 Task: Add the task  Create a new chatbot for customer support to the section Agile Aviators in the project AgileCon and add a Due Date to the respective task as 2023/09/21
Action: Mouse moved to (82, 348)
Screenshot: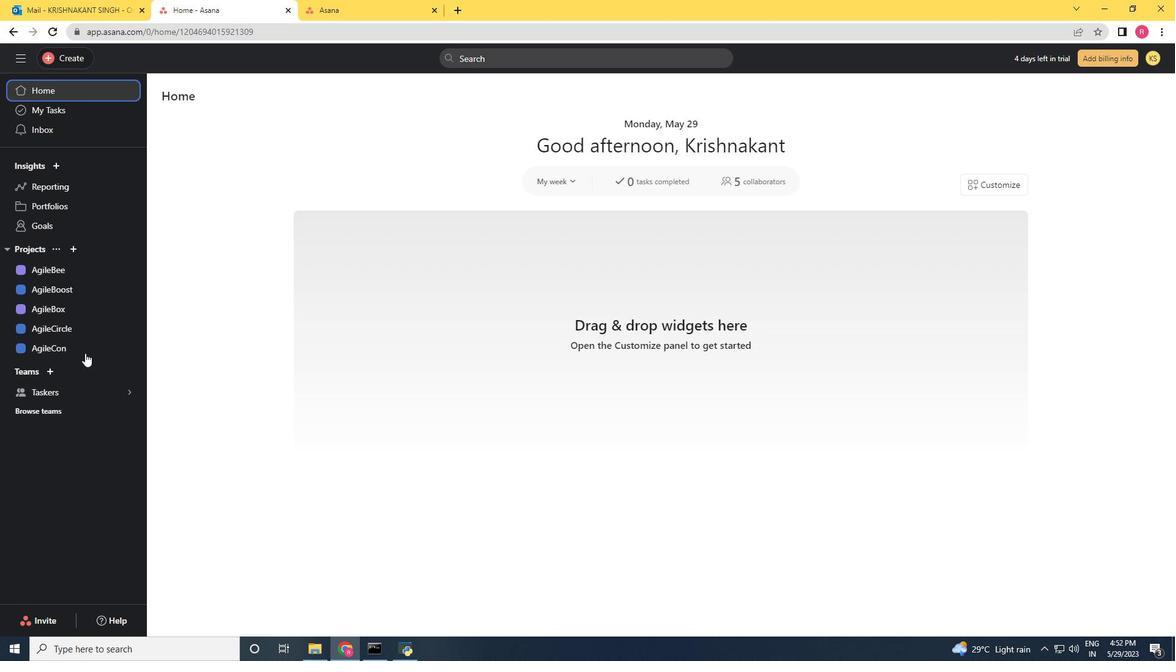 
Action: Mouse pressed left at (82, 348)
Screenshot: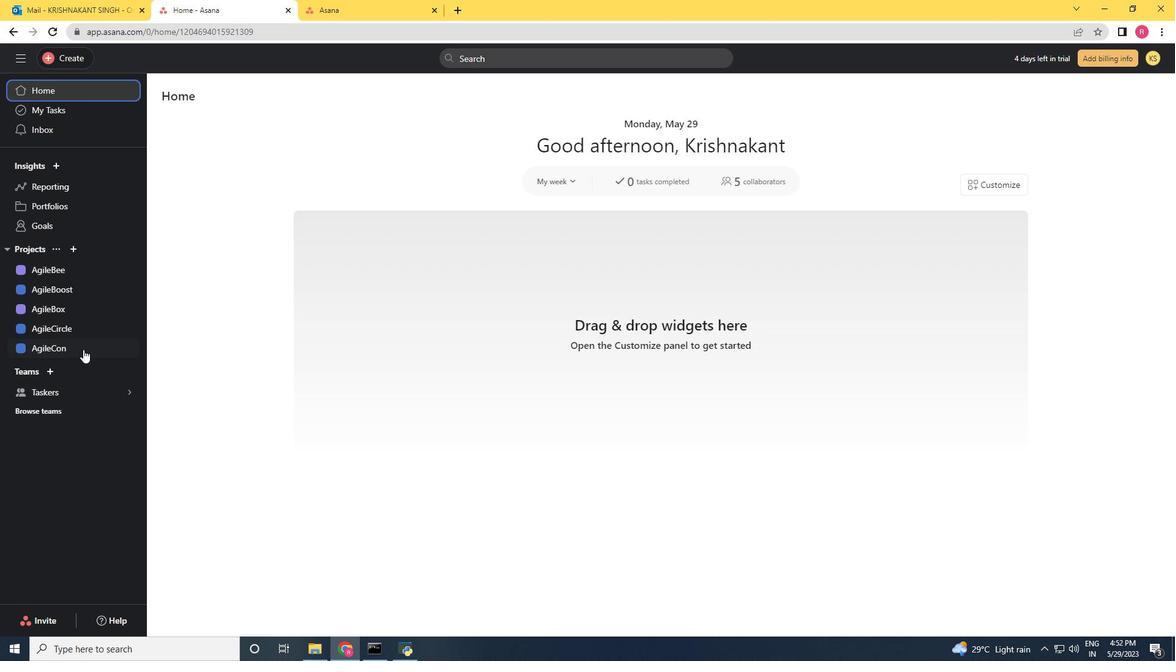 
Action: Mouse moved to (703, 244)
Screenshot: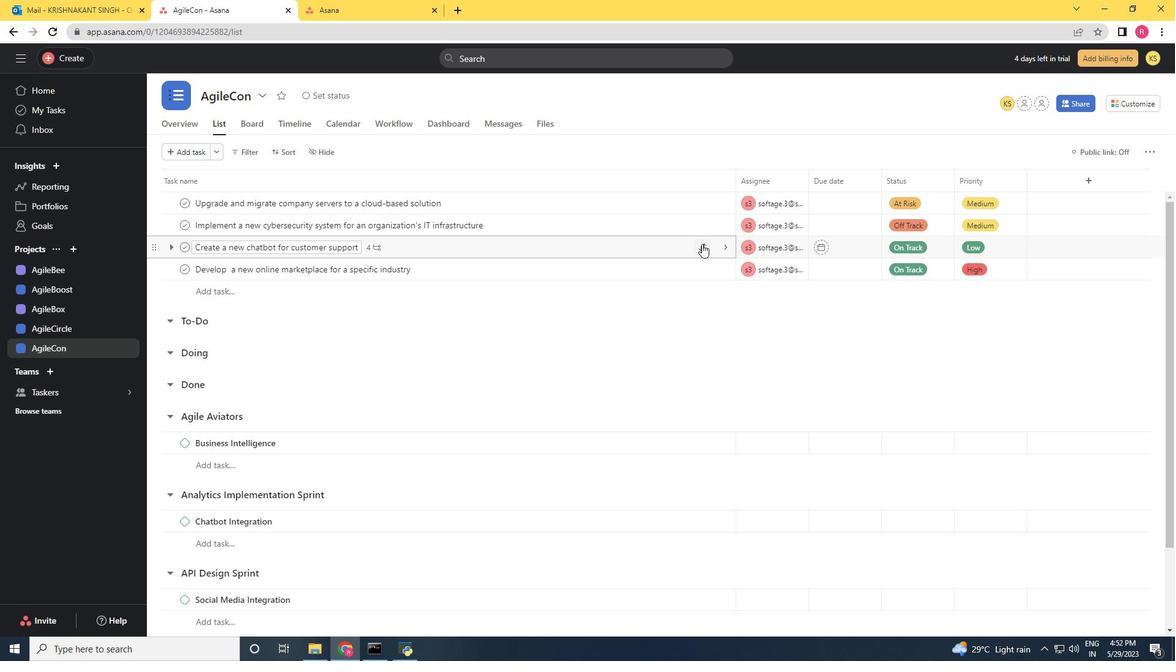 
Action: Mouse pressed left at (703, 244)
Screenshot: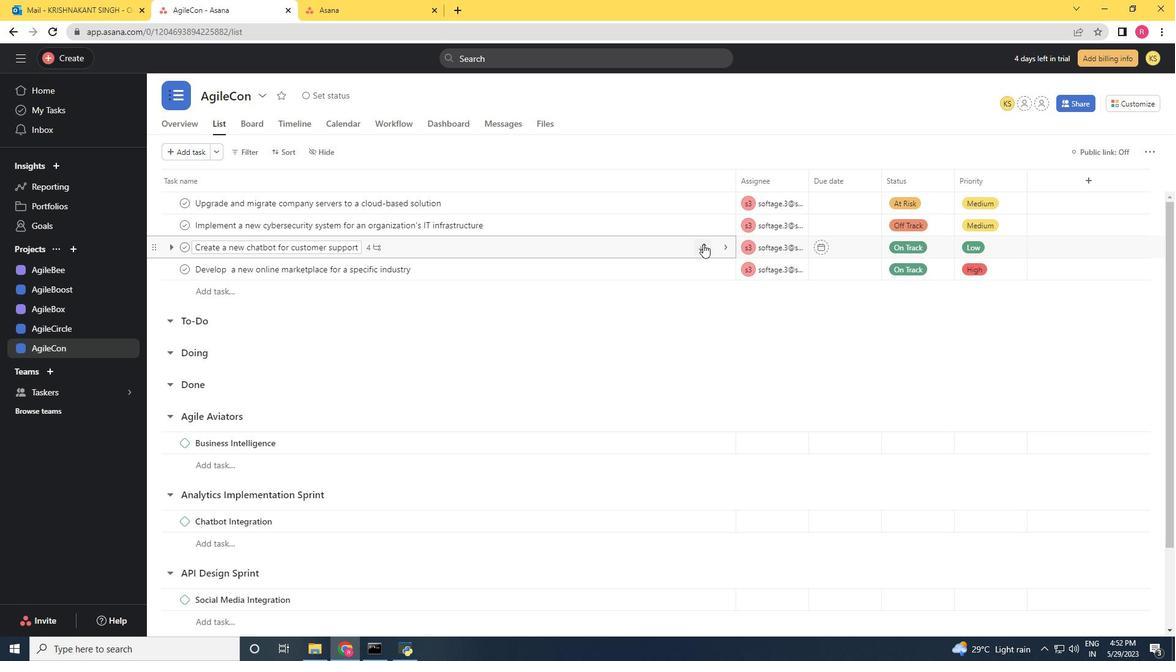 
Action: Mouse moved to (633, 377)
Screenshot: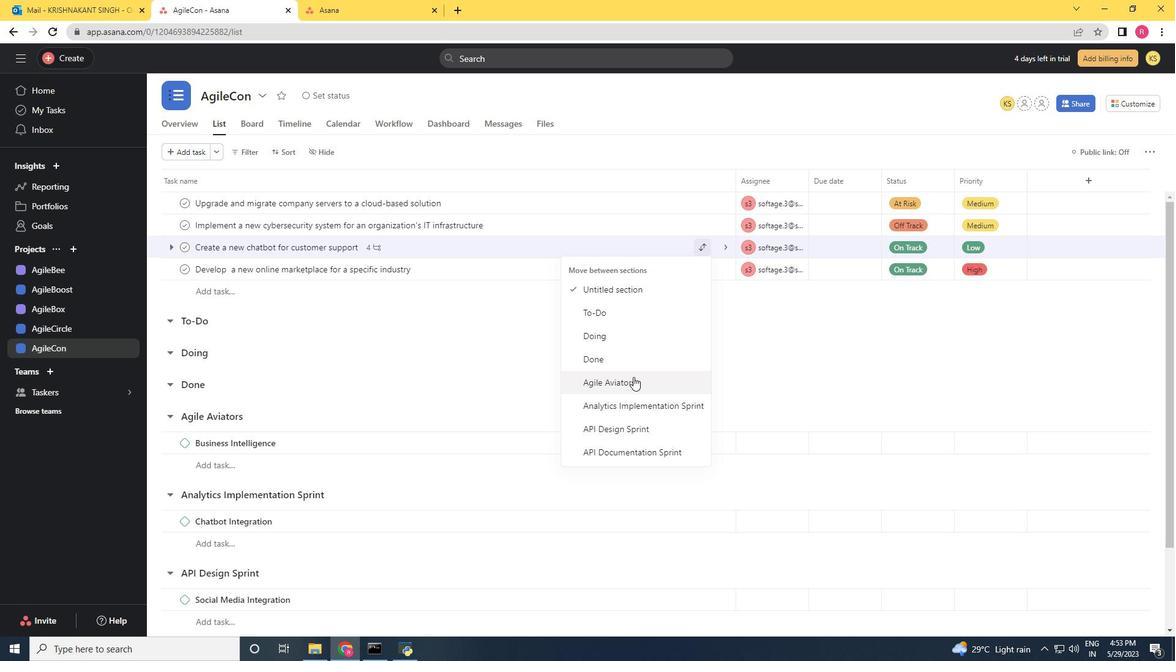 
Action: Mouse pressed left at (633, 377)
Screenshot: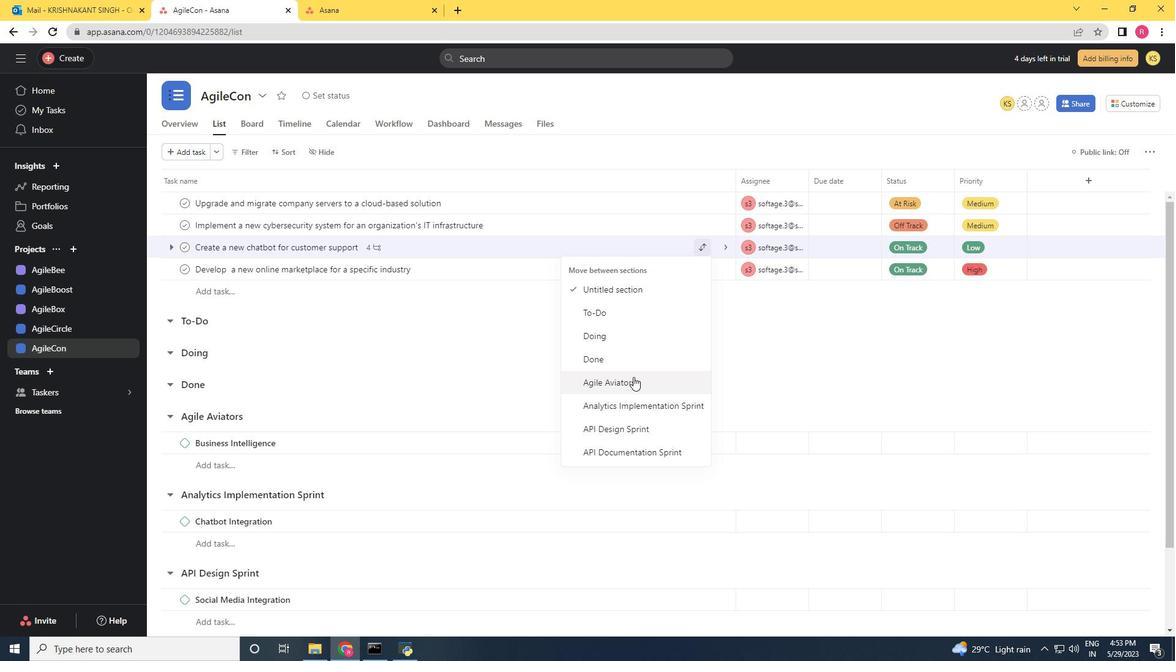 
Action: Mouse moved to (636, 413)
Screenshot: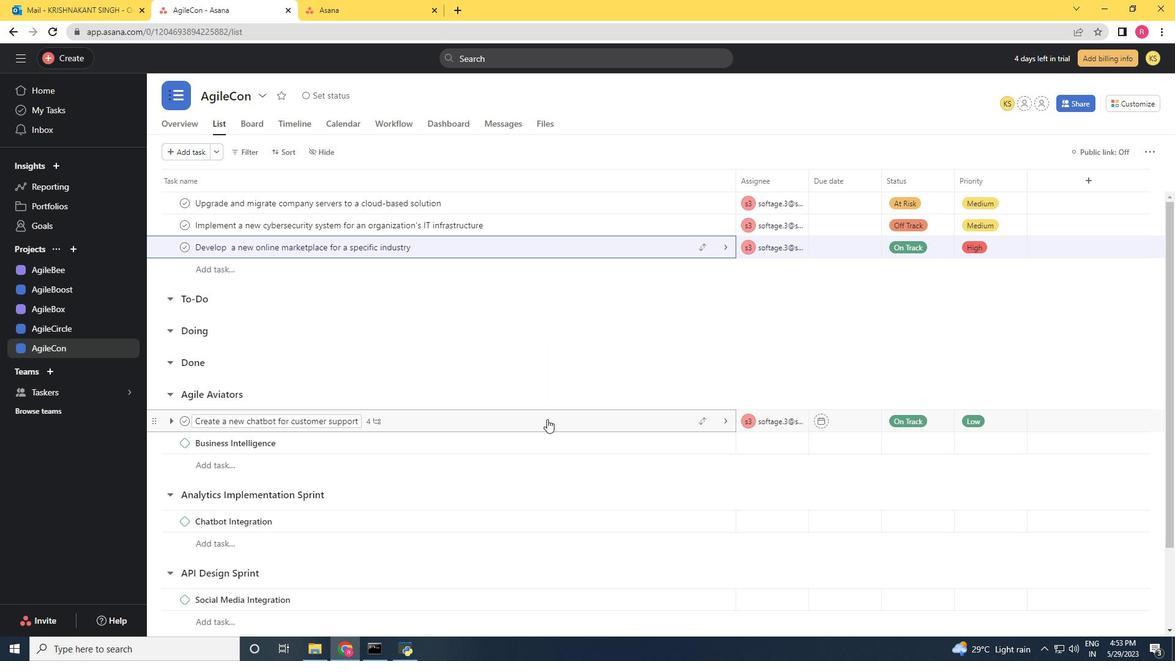 
Action: Mouse pressed left at (636, 413)
Screenshot: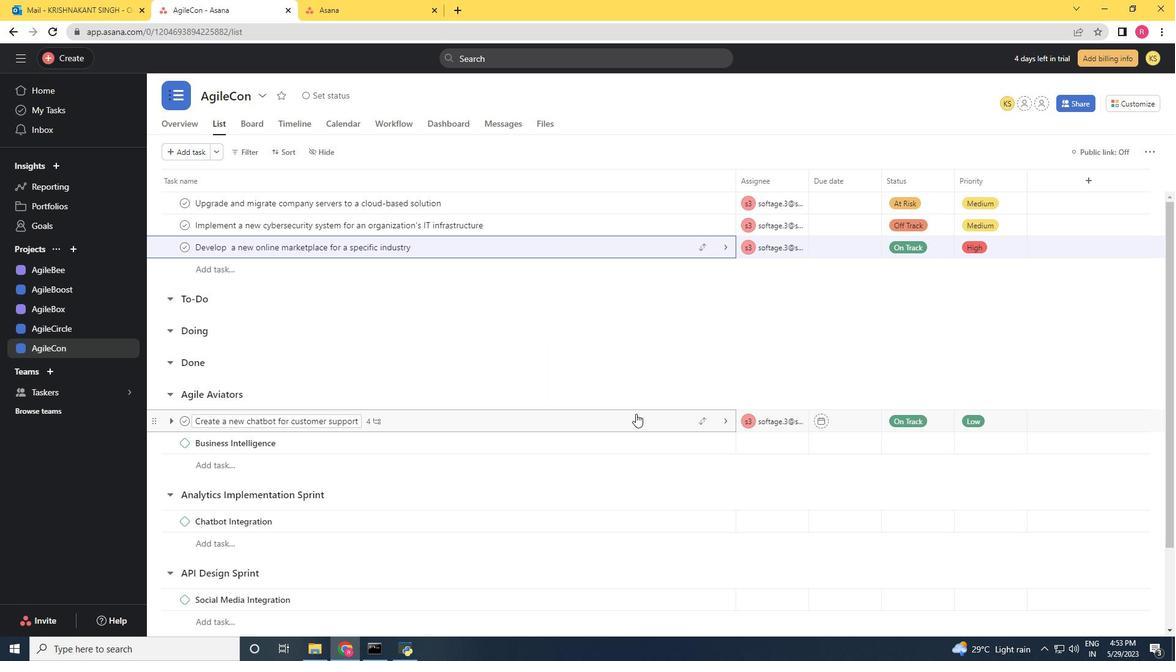 
Action: Mouse moved to (915, 242)
Screenshot: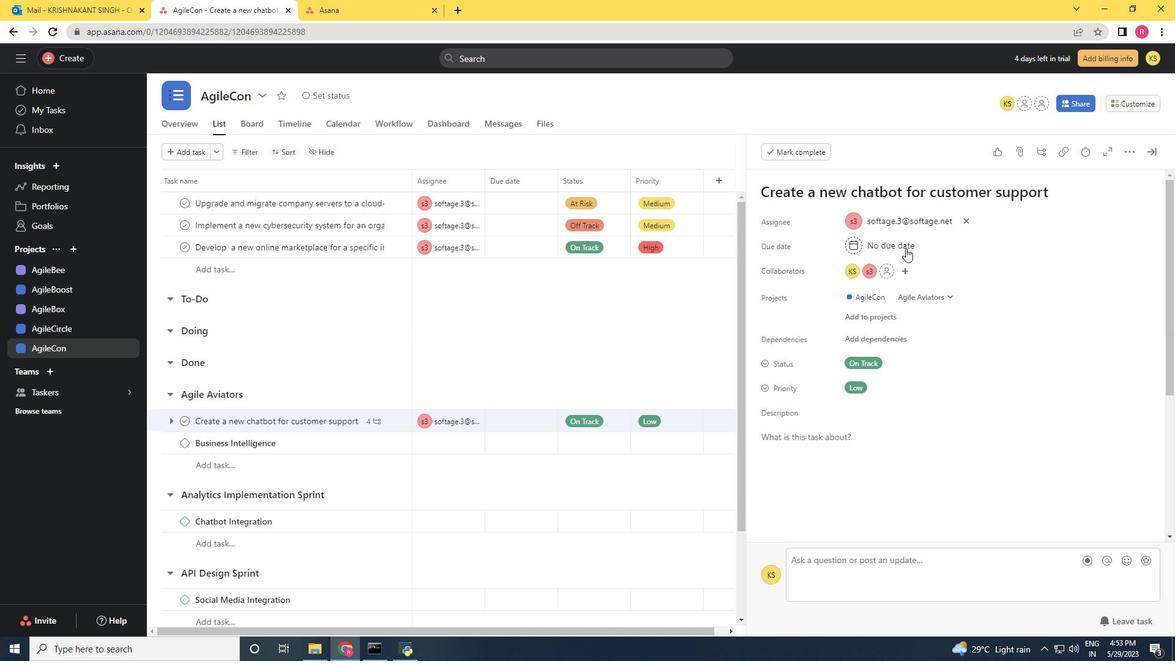 
Action: Mouse pressed left at (915, 242)
Screenshot: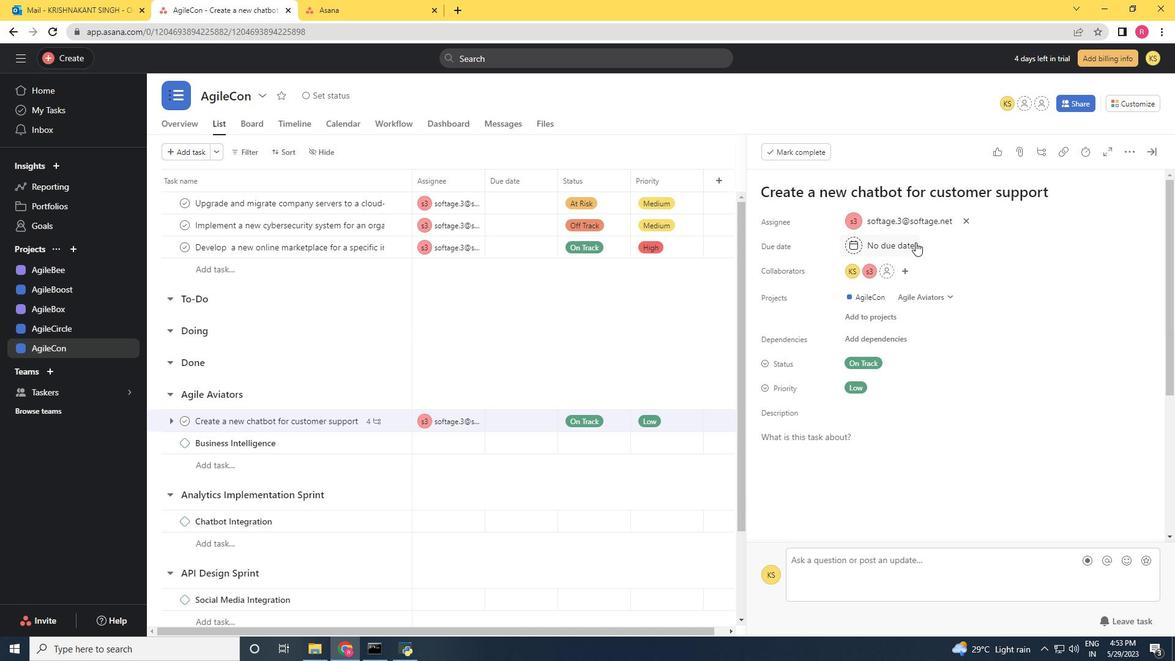 
Action: Mouse moved to (992, 303)
Screenshot: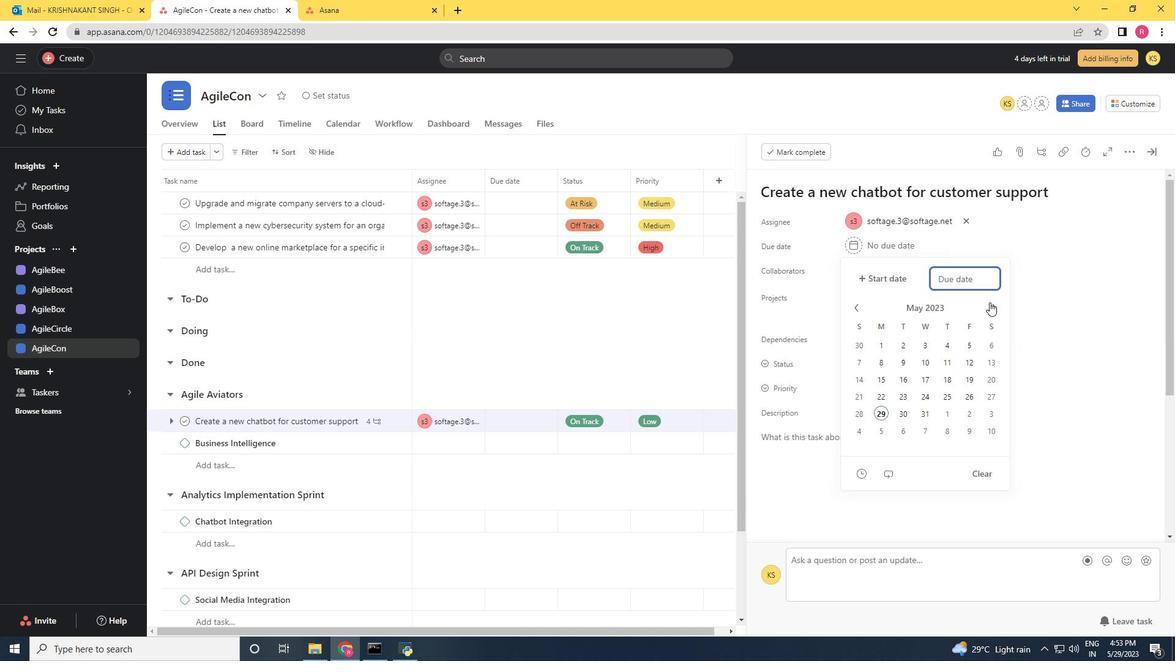 
Action: Mouse pressed left at (992, 303)
Screenshot: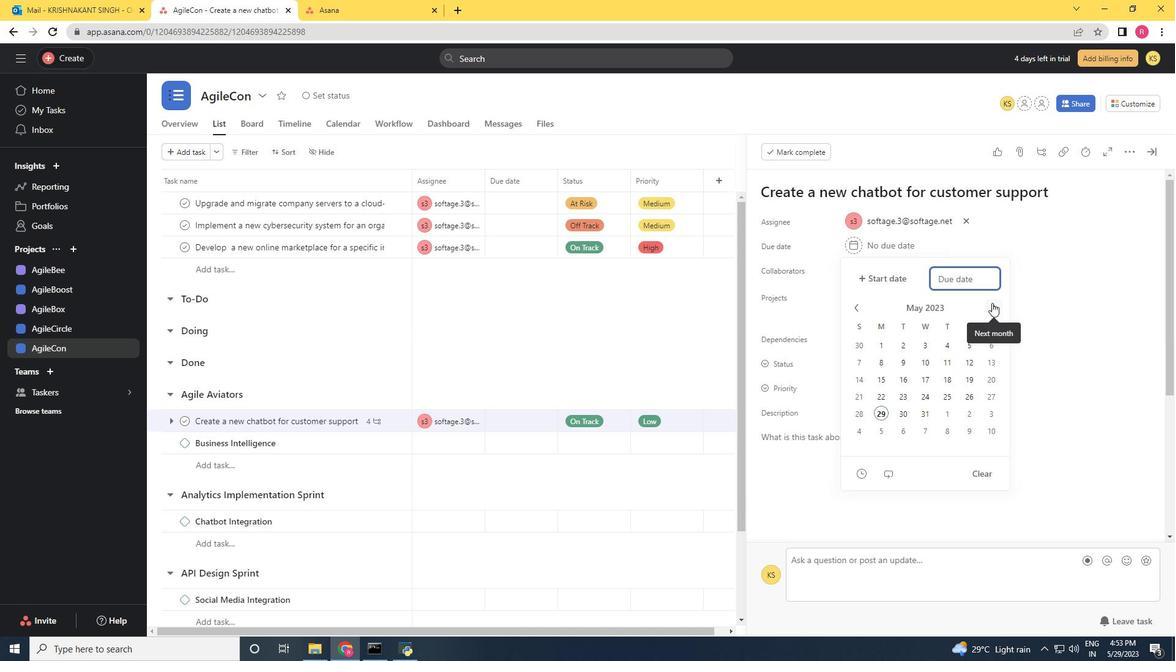 
Action: Mouse pressed left at (992, 303)
Screenshot: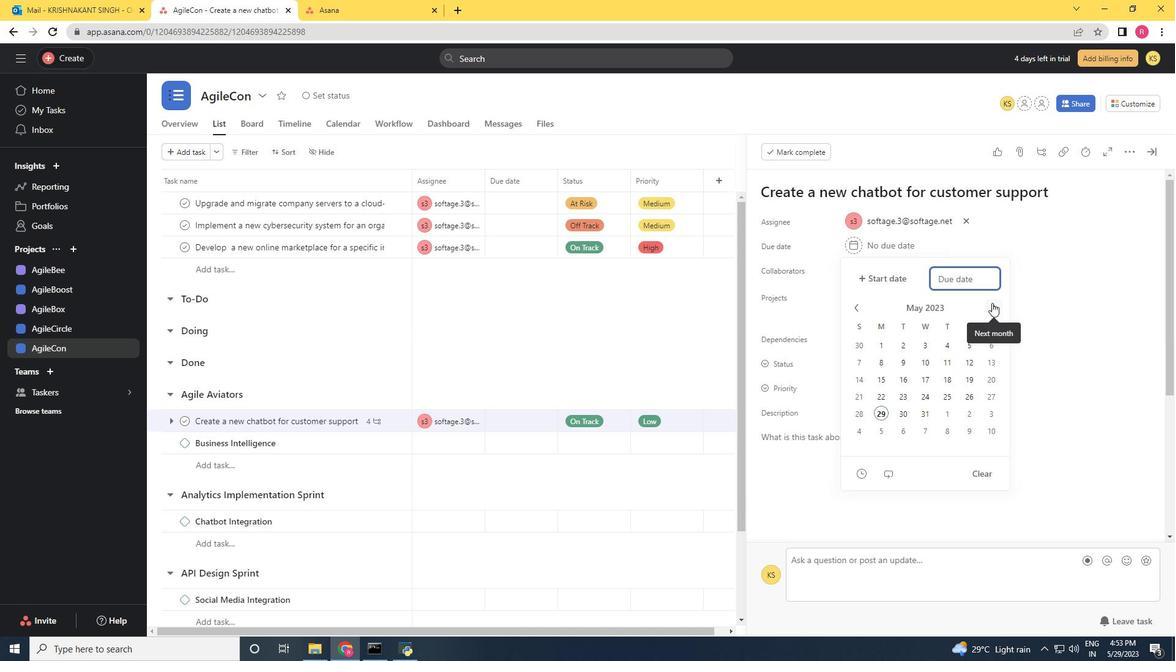 
Action: Mouse pressed left at (992, 303)
Screenshot: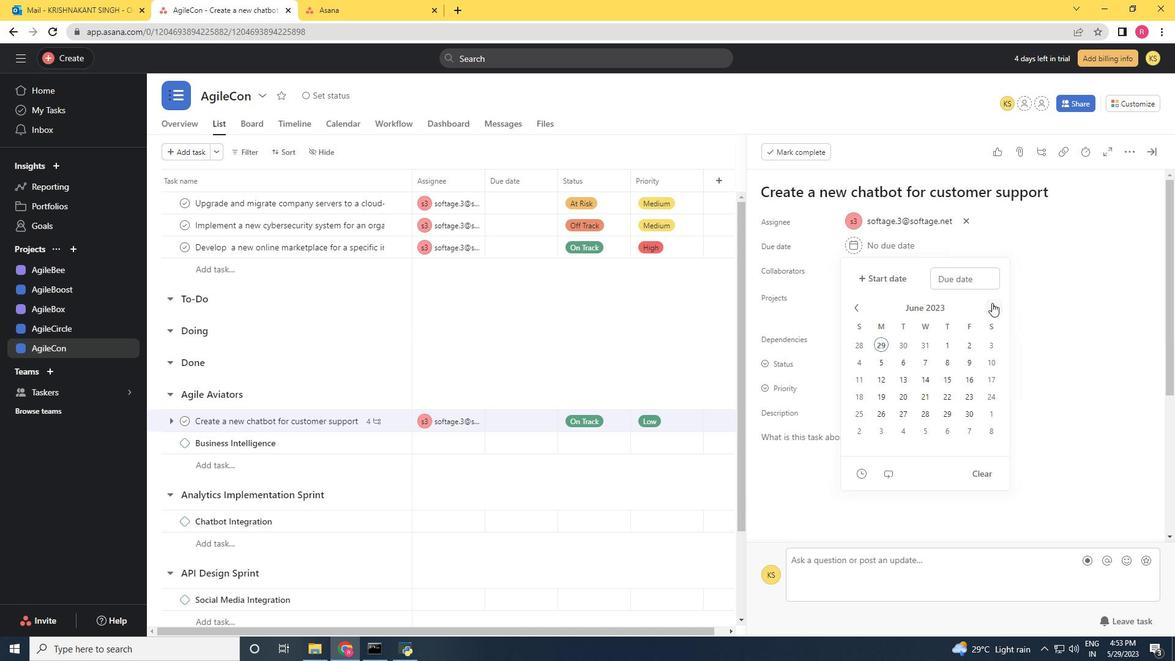 
Action: Mouse pressed left at (992, 303)
Screenshot: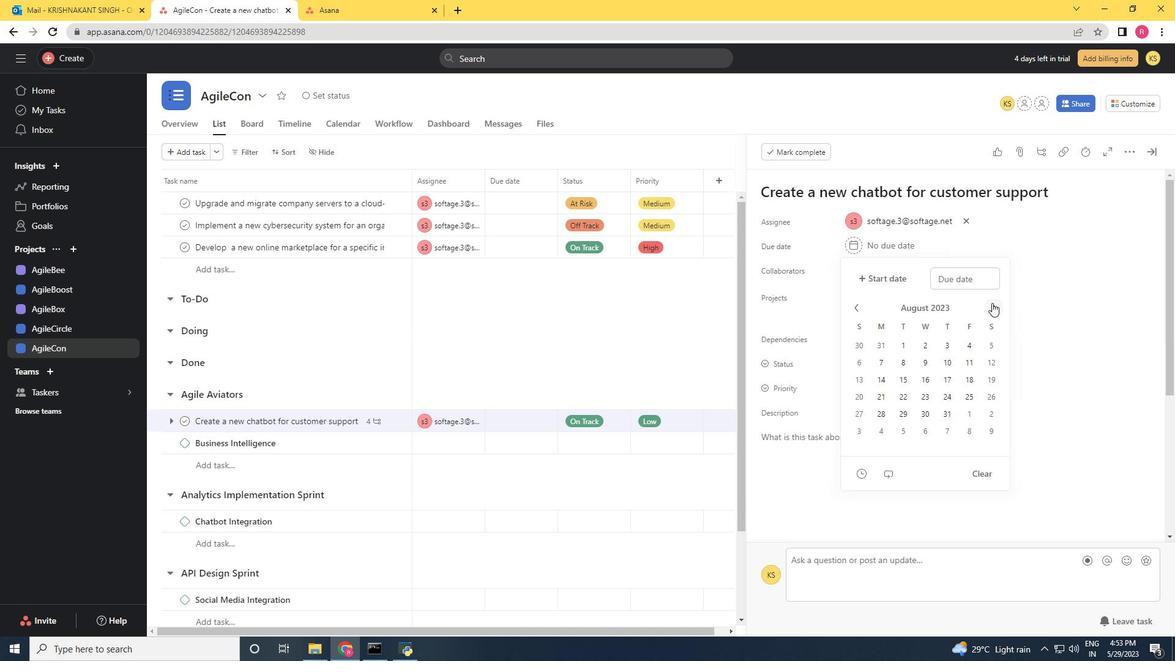 
Action: Mouse moved to (946, 396)
Screenshot: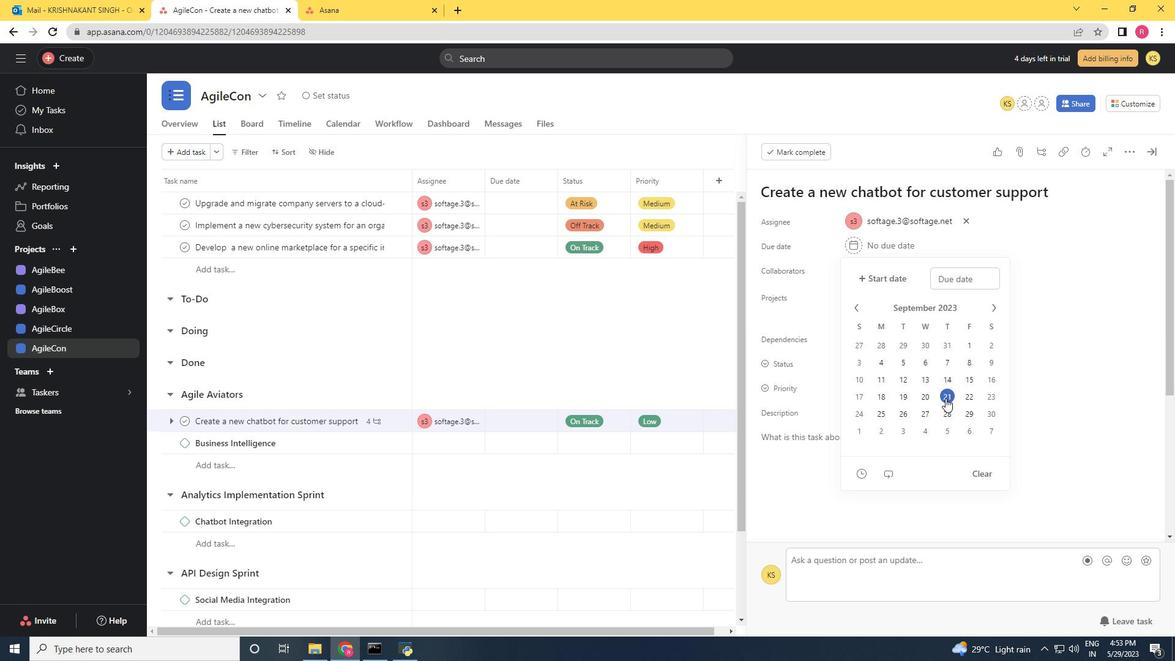 
Action: Mouse pressed left at (946, 396)
Screenshot: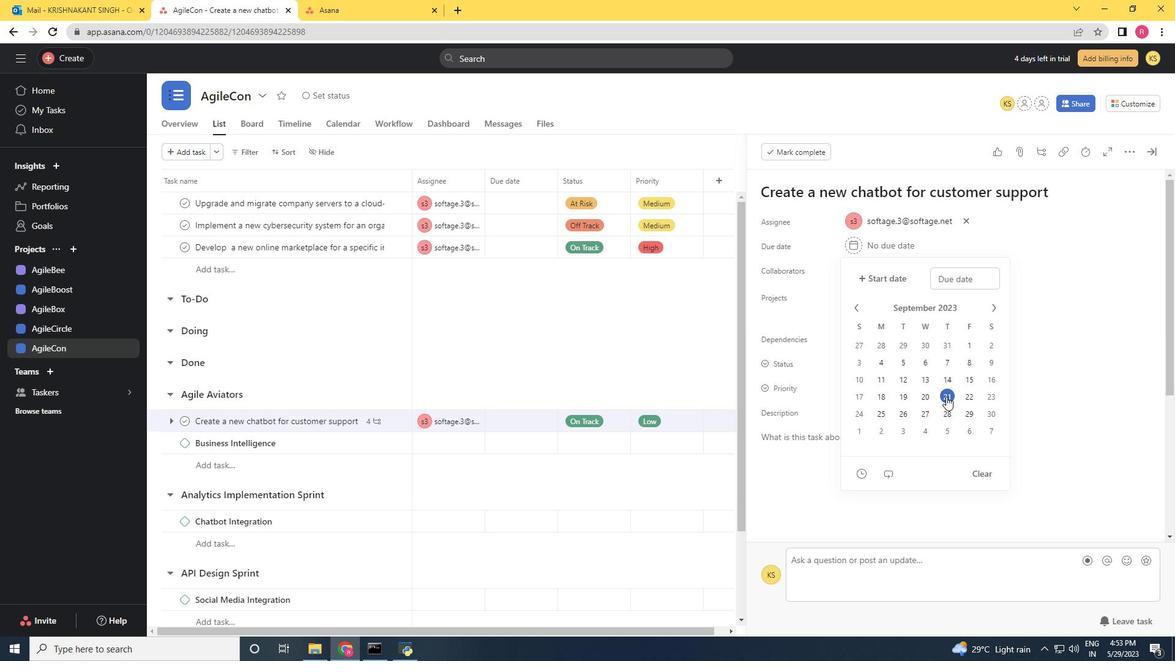 
Action: Mouse moved to (1092, 338)
Screenshot: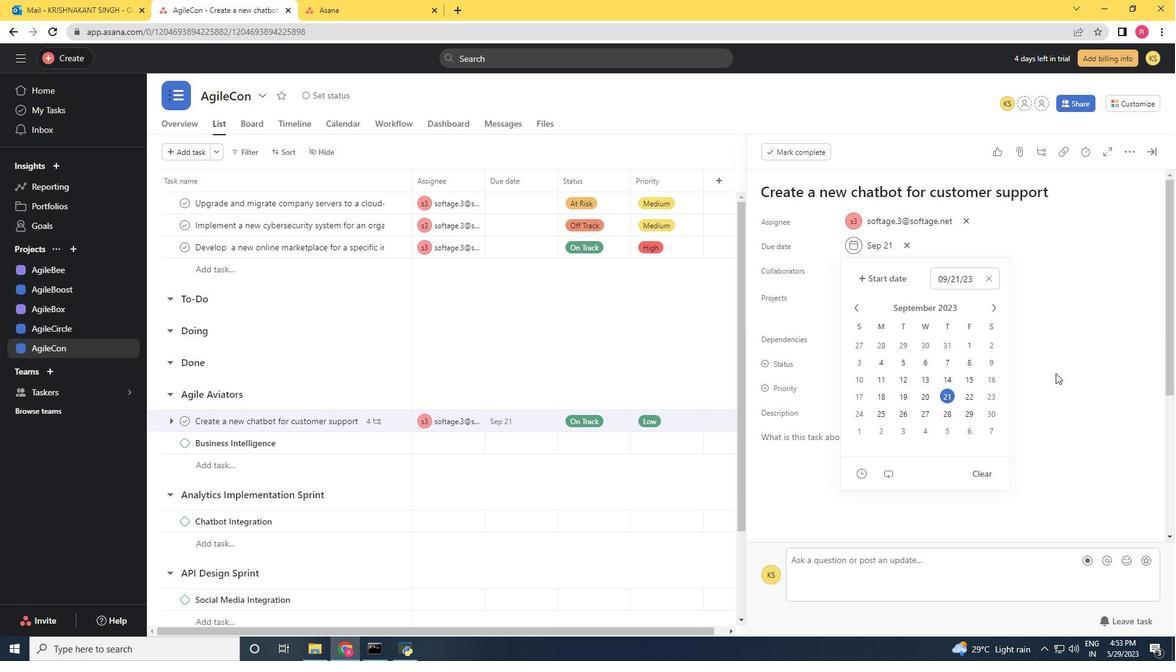 
Action: Mouse pressed left at (1092, 338)
Screenshot: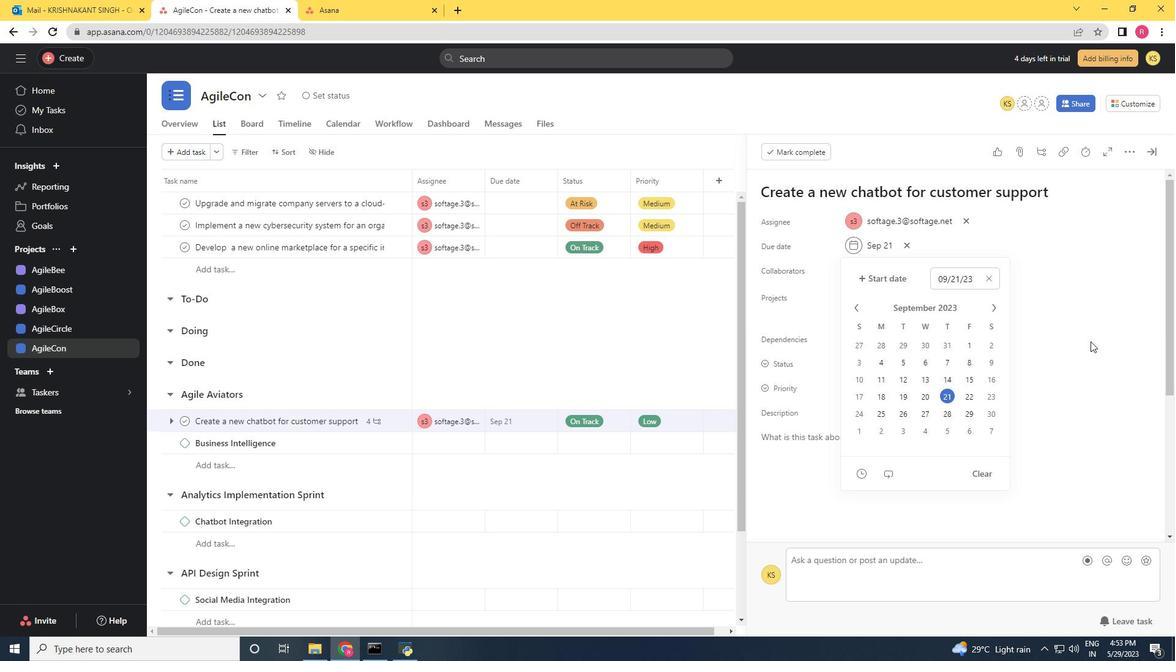 
